 Task: Export the current normalize effect preset with the file name "Normalize".
Action: Mouse moved to (275, 10)
Screenshot: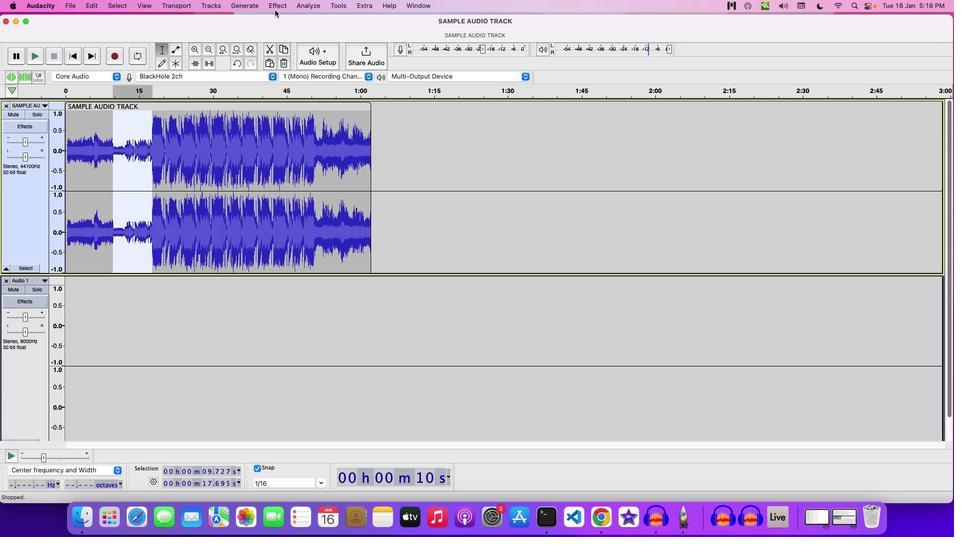 
Action: Mouse pressed left at (275, 10)
Screenshot: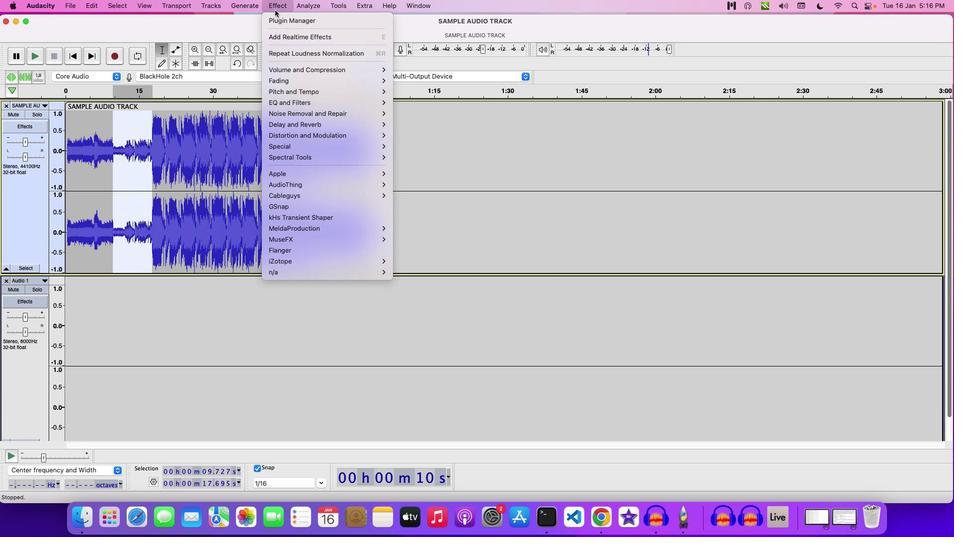 
Action: Mouse moved to (414, 122)
Screenshot: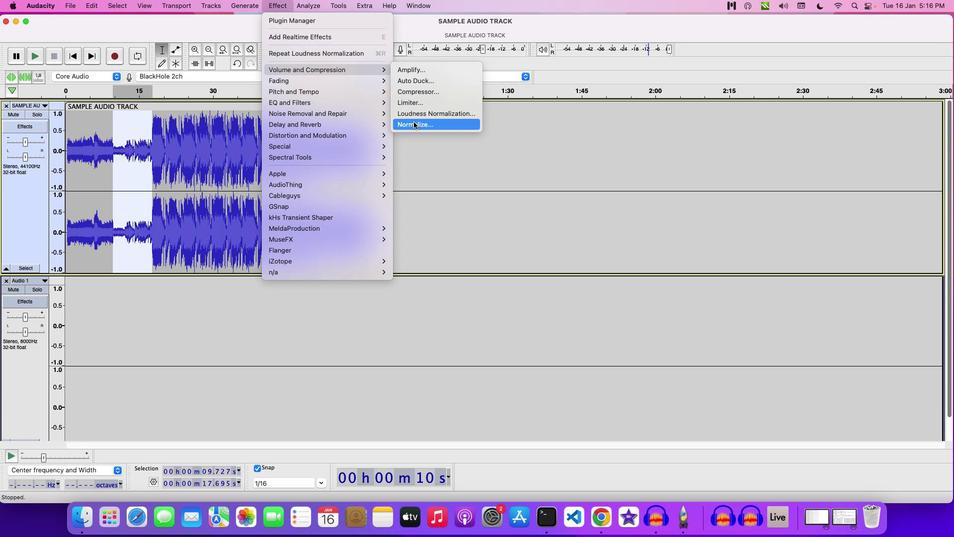 
Action: Mouse pressed left at (414, 122)
Screenshot: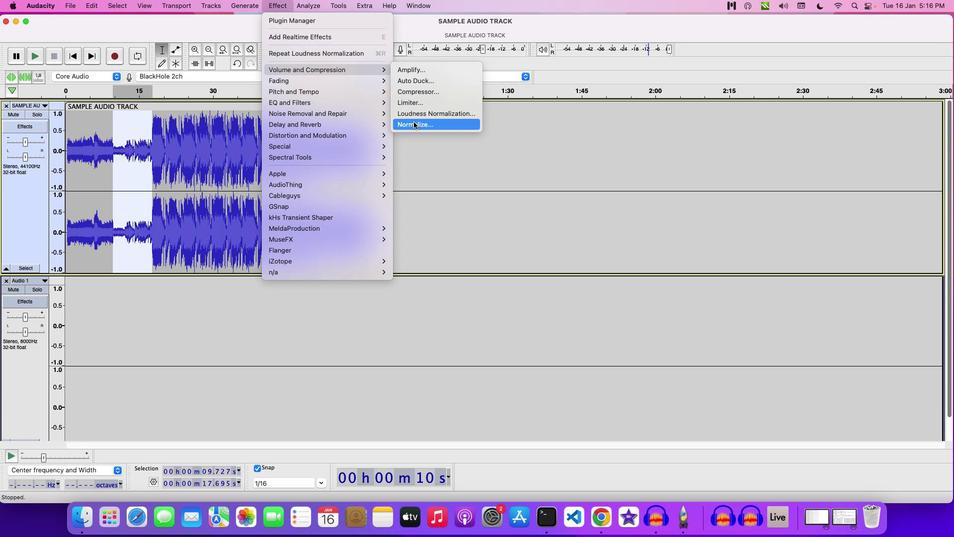 
Action: Mouse moved to (454, 224)
Screenshot: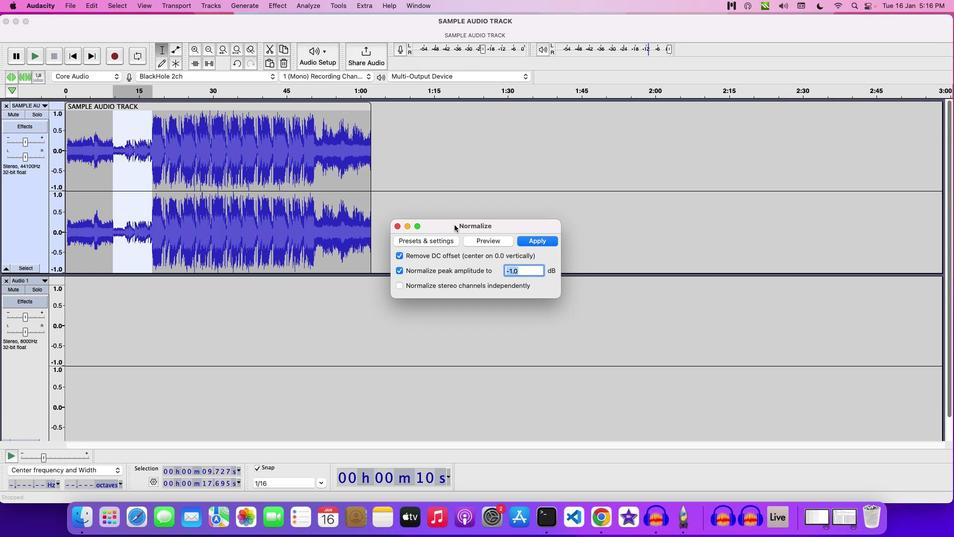 
Action: Mouse pressed left at (454, 224)
Screenshot: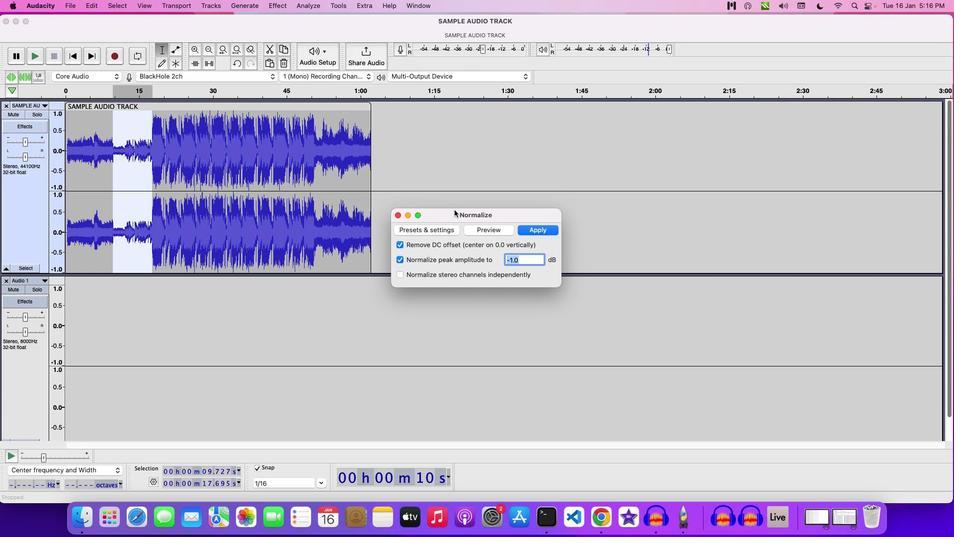 
Action: Mouse moved to (420, 142)
Screenshot: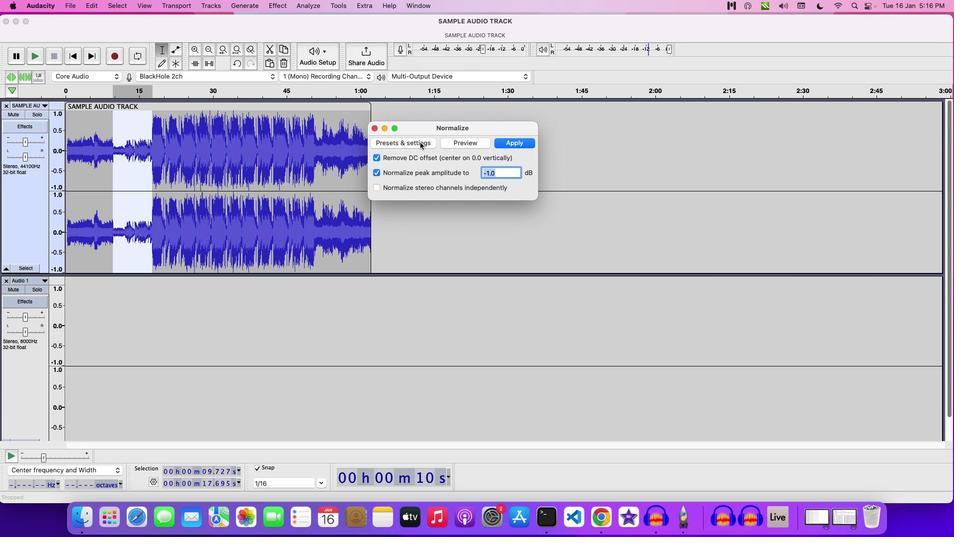 
Action: Mouse pressed left at (420, 142)
Screenshot: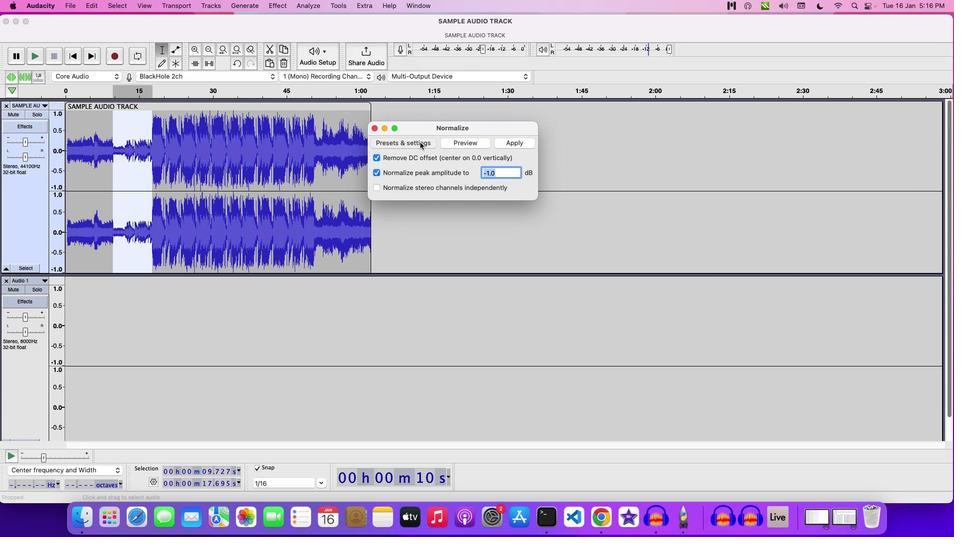 
Action: Mouse moved to (412, 218)
Screenshot: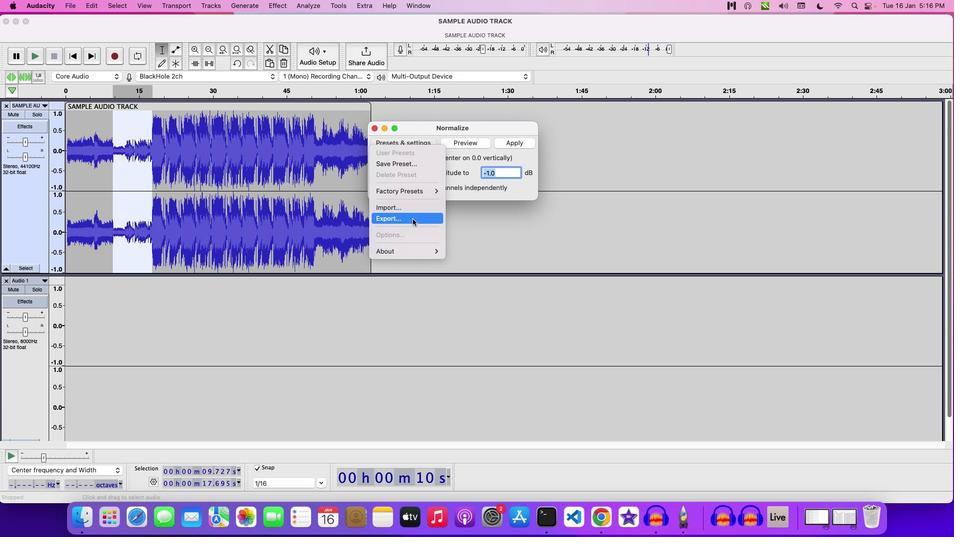 
Action: Mouse pressed left at (412, 218)
Screenshot: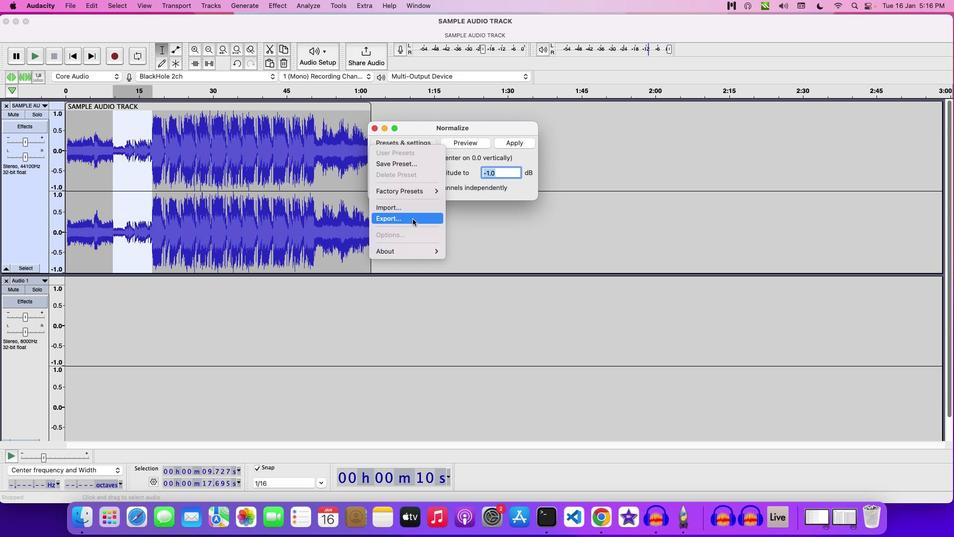 
Action: Mouse moved to (472, 194)
Screenshot: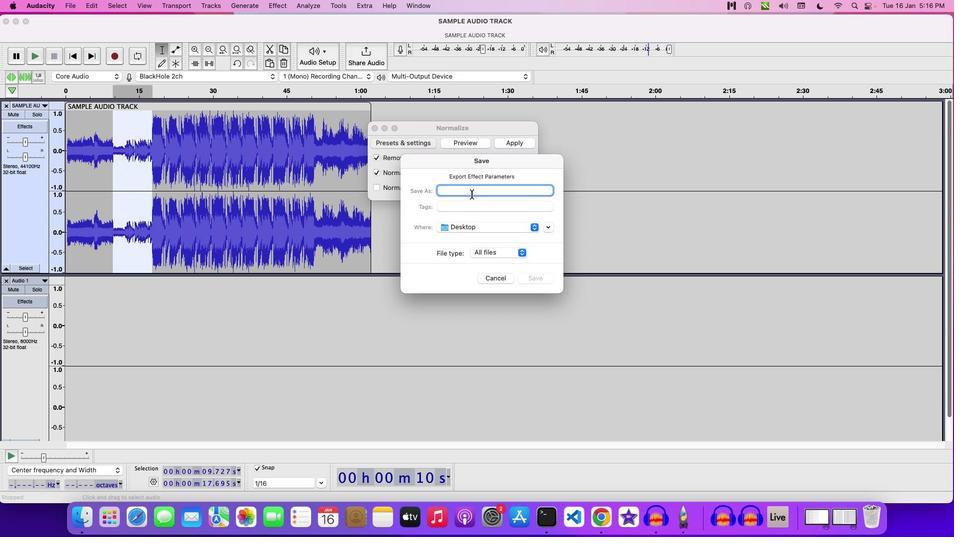 
Action: Mouse pressed left at (472, 194)
Screenshot: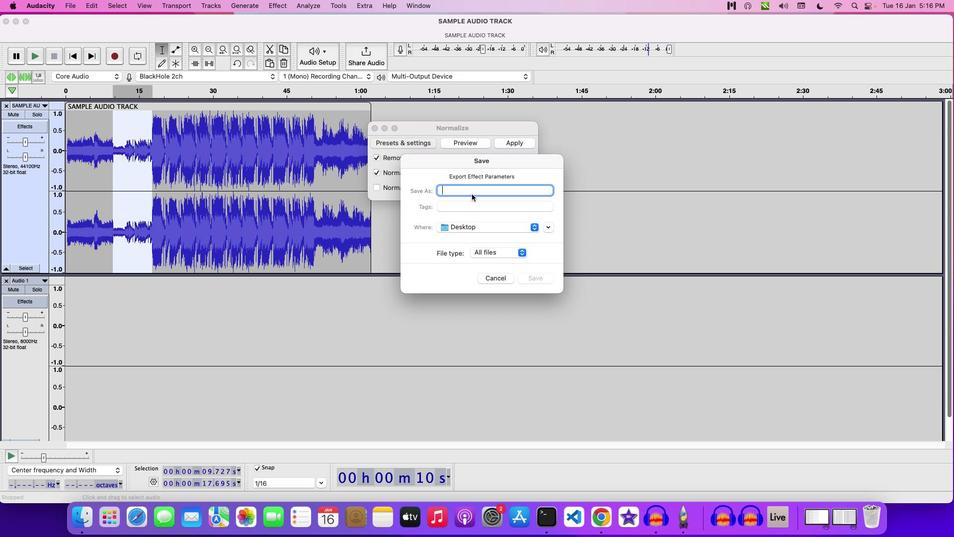 
Action: Mouse moved to (472, 191)
Screenshot: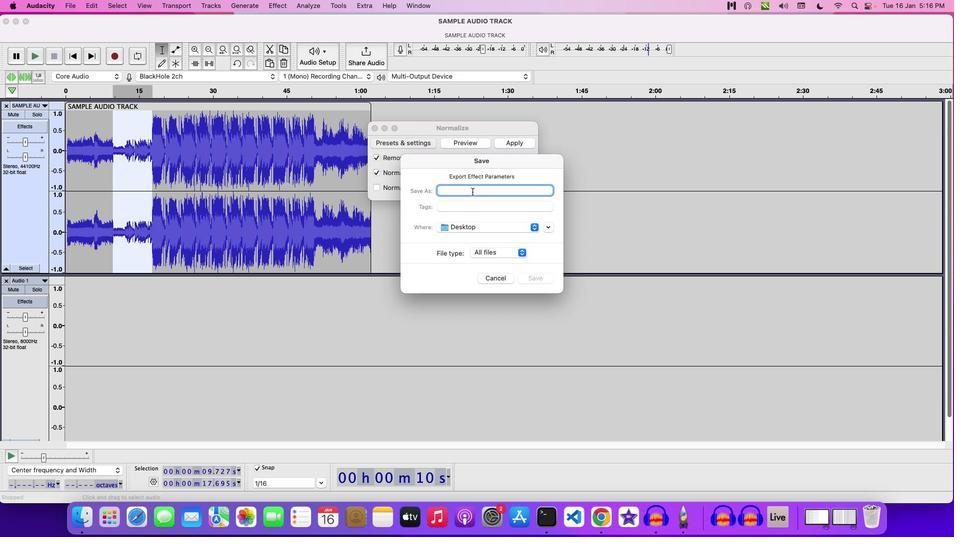 
Action: Mouse pressed left at (472, 191)
Screenshot: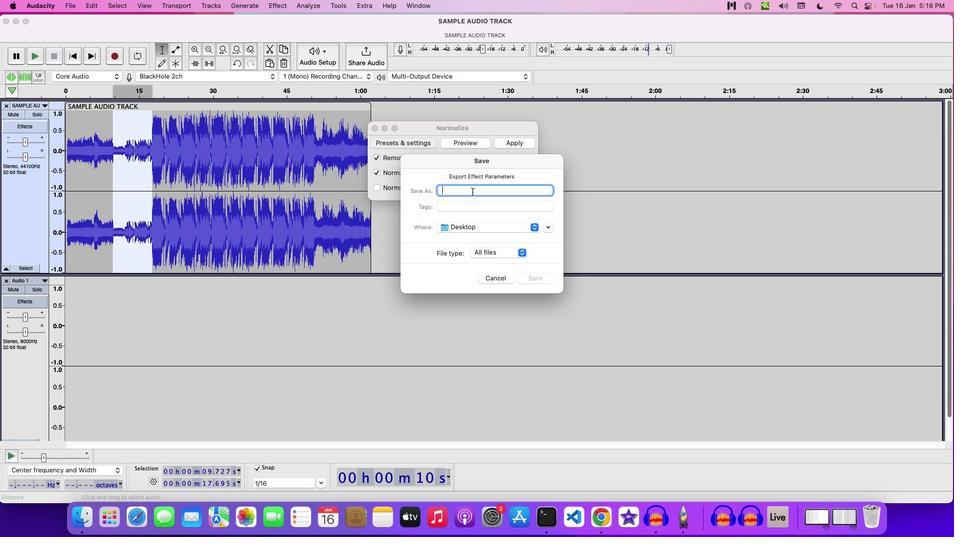 
Action: Mouse moved to (473, 189)
Screenshot: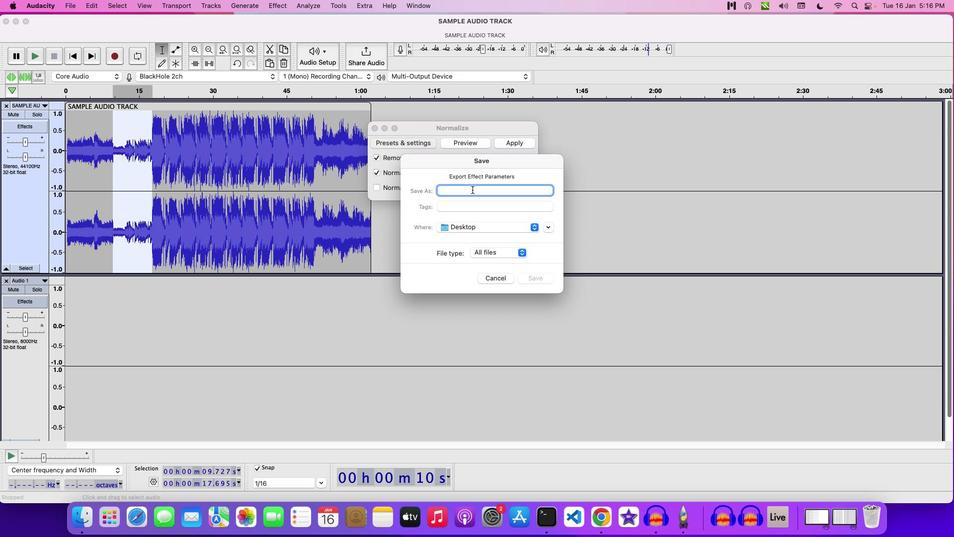 
Action: Key pressed Key.shift'N''o''r''m''a''l''i''z''e'
Screenshot: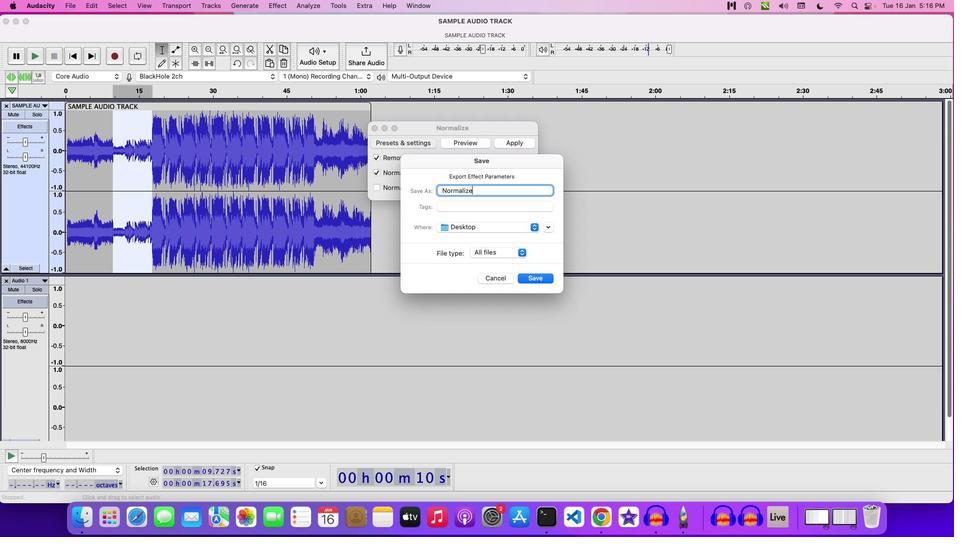 
Action: Mouse moved to (525, 278)
Screenshot: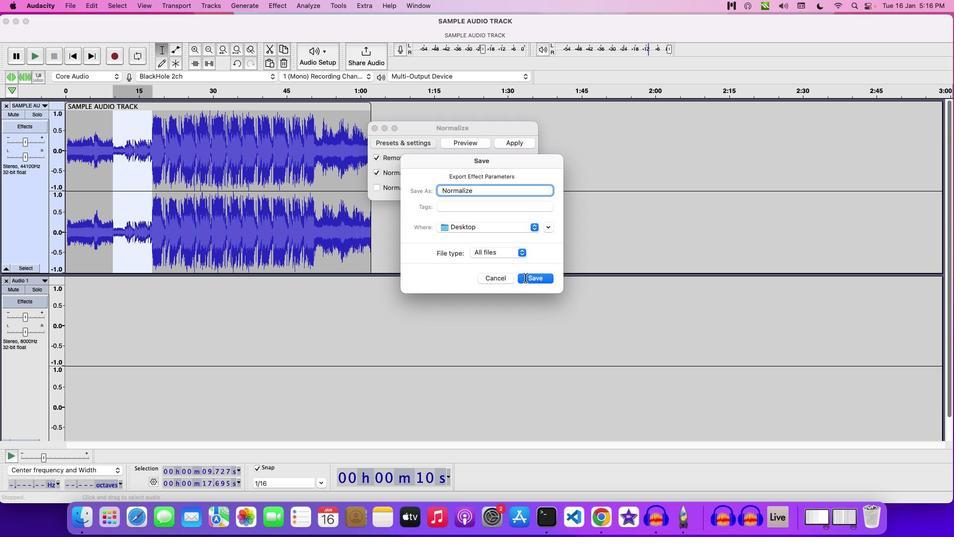 
Action: Mouse pressed left at (525, 278)
Screenshot: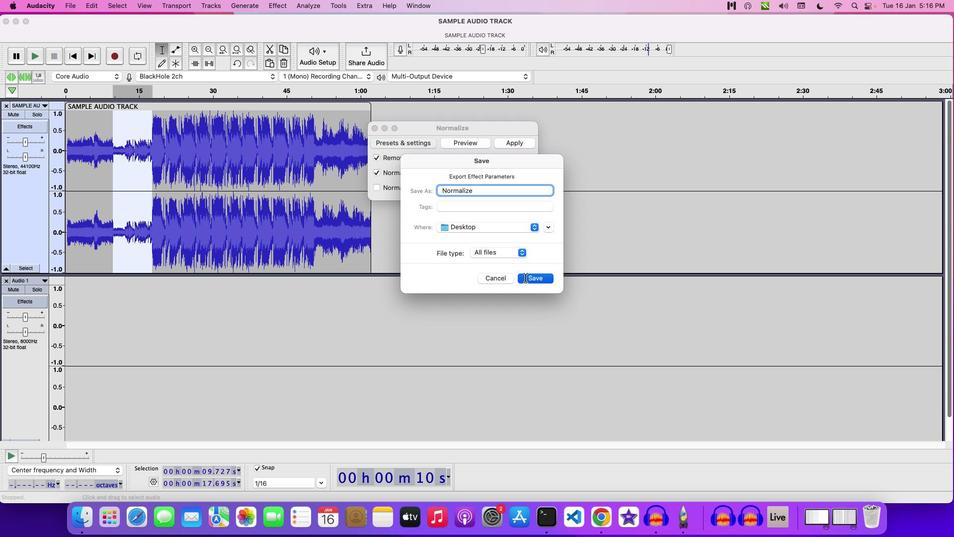 
Action: Mouse moved to (472, 218)
Screenshot: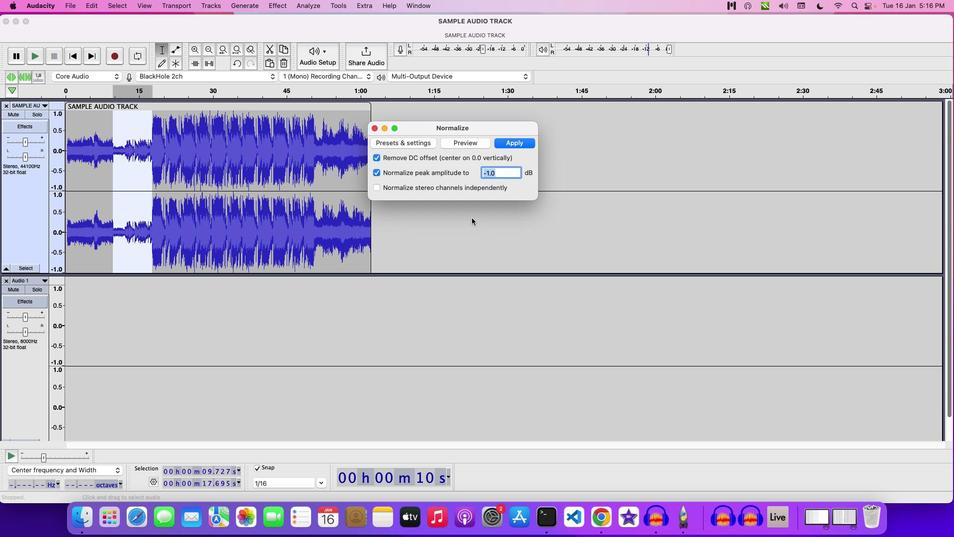 
